 Task: Add a stop at the Rose Center while en route to the American Museum of Natural History.
Action: Key pressed <Key.caps_lock>E<Key.caps_lock>mpire<Key.space>
Screenshot: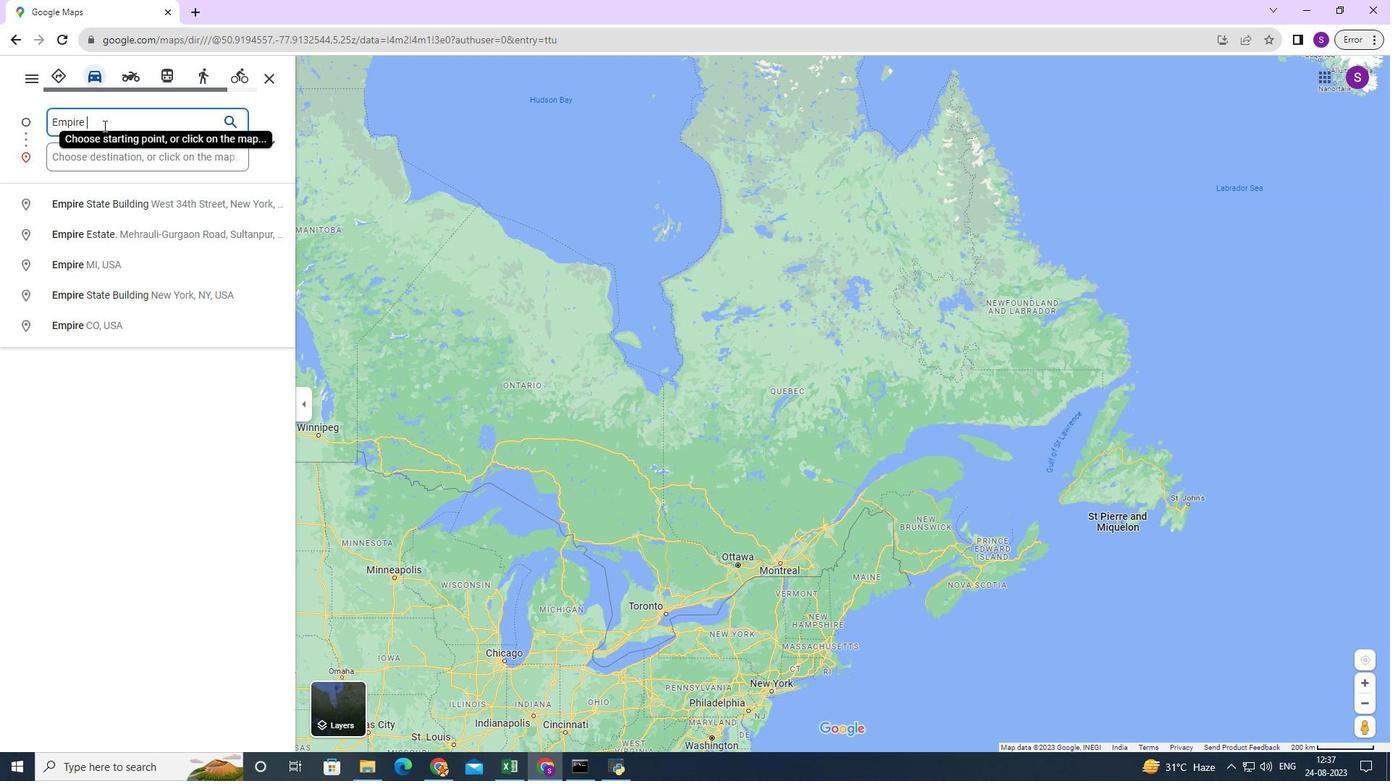 
Action: Mouse moved to (137, 204)
Screenshot: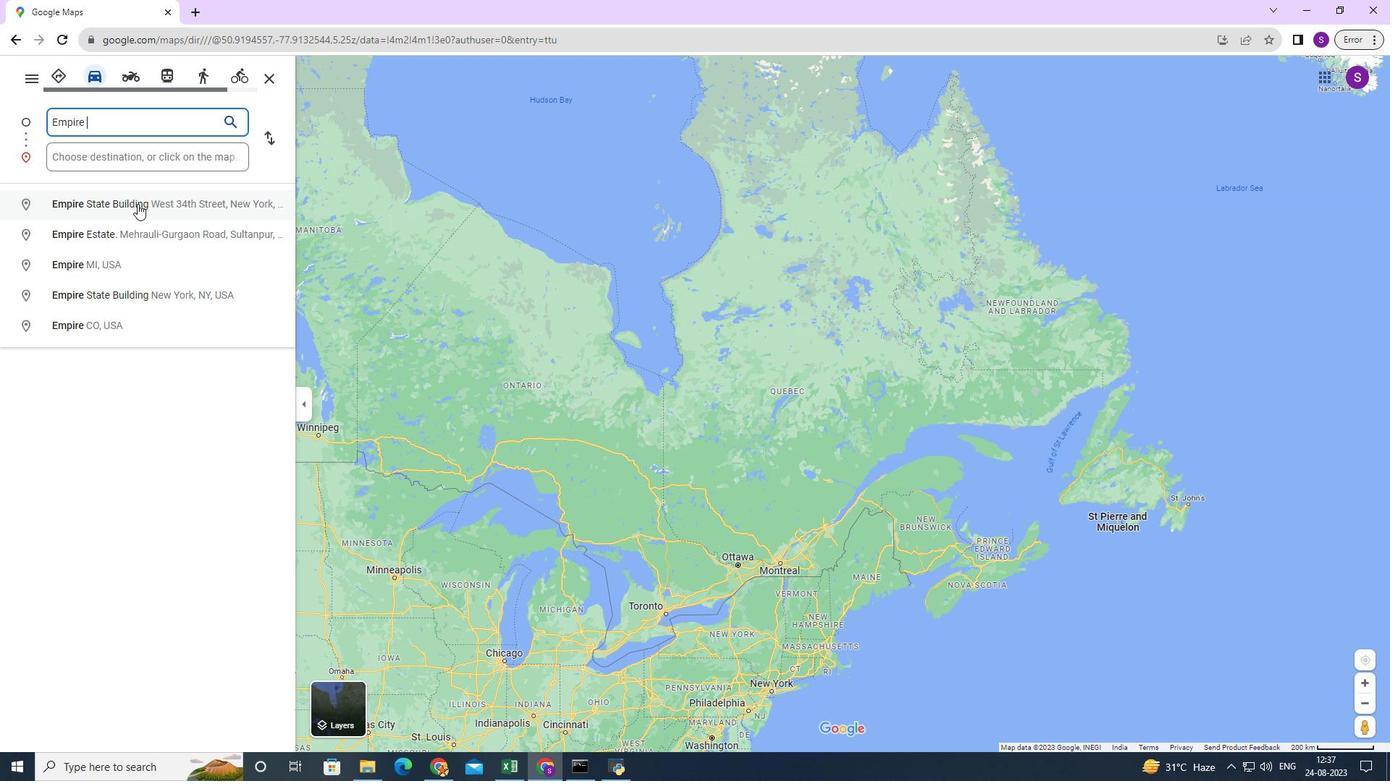 
Action: Mouse pressed left at (137, 204)
Screenshot: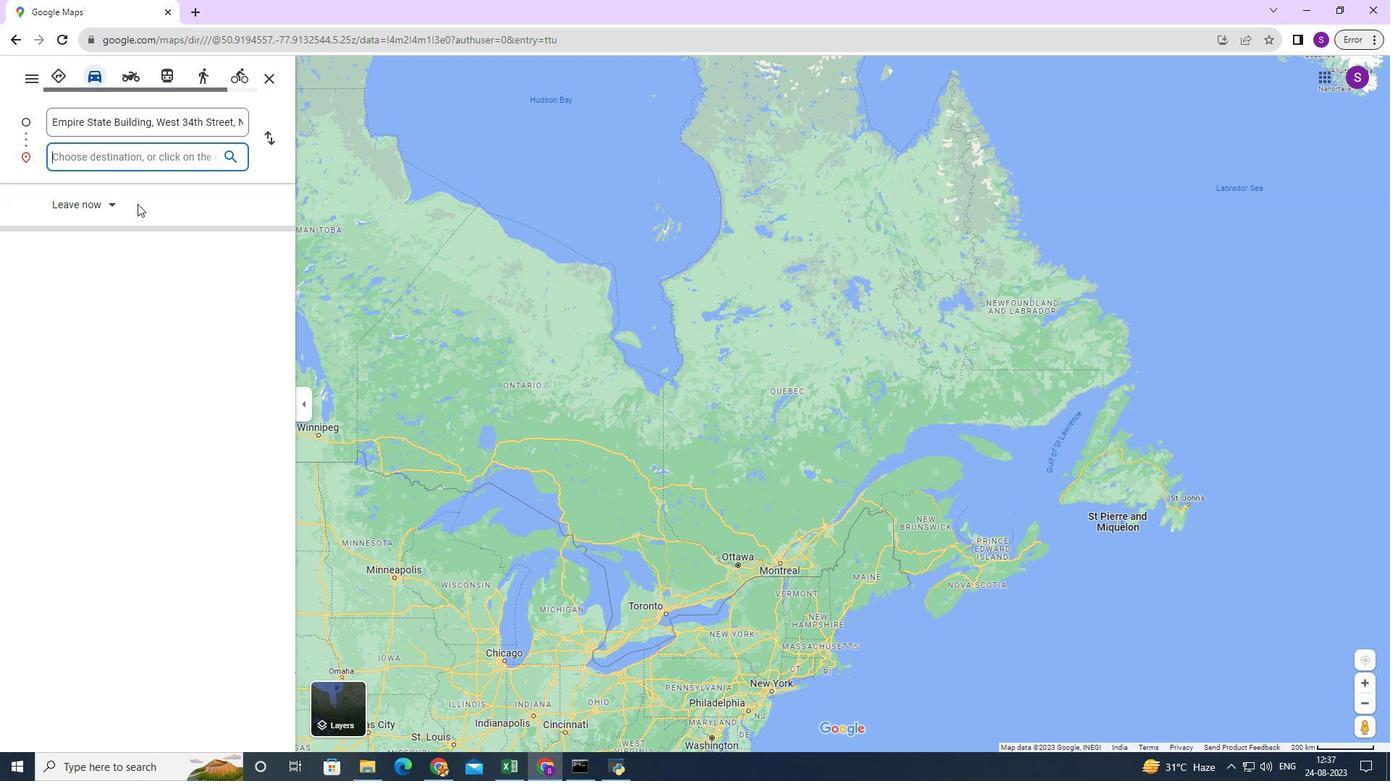 
Action: Mouse moved to (99, 155)
Screenshot: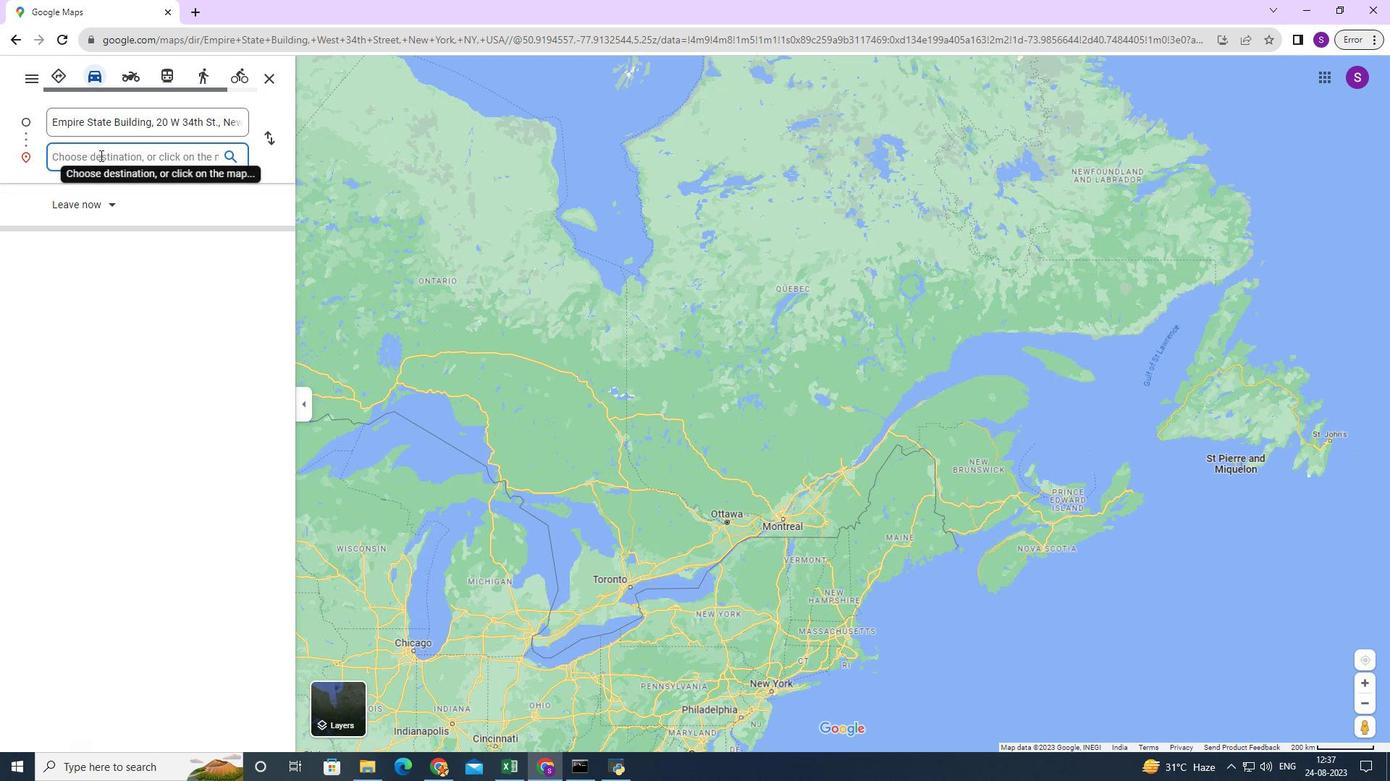 
Action: Mouse pressed left at (99, 155)
Screenshot: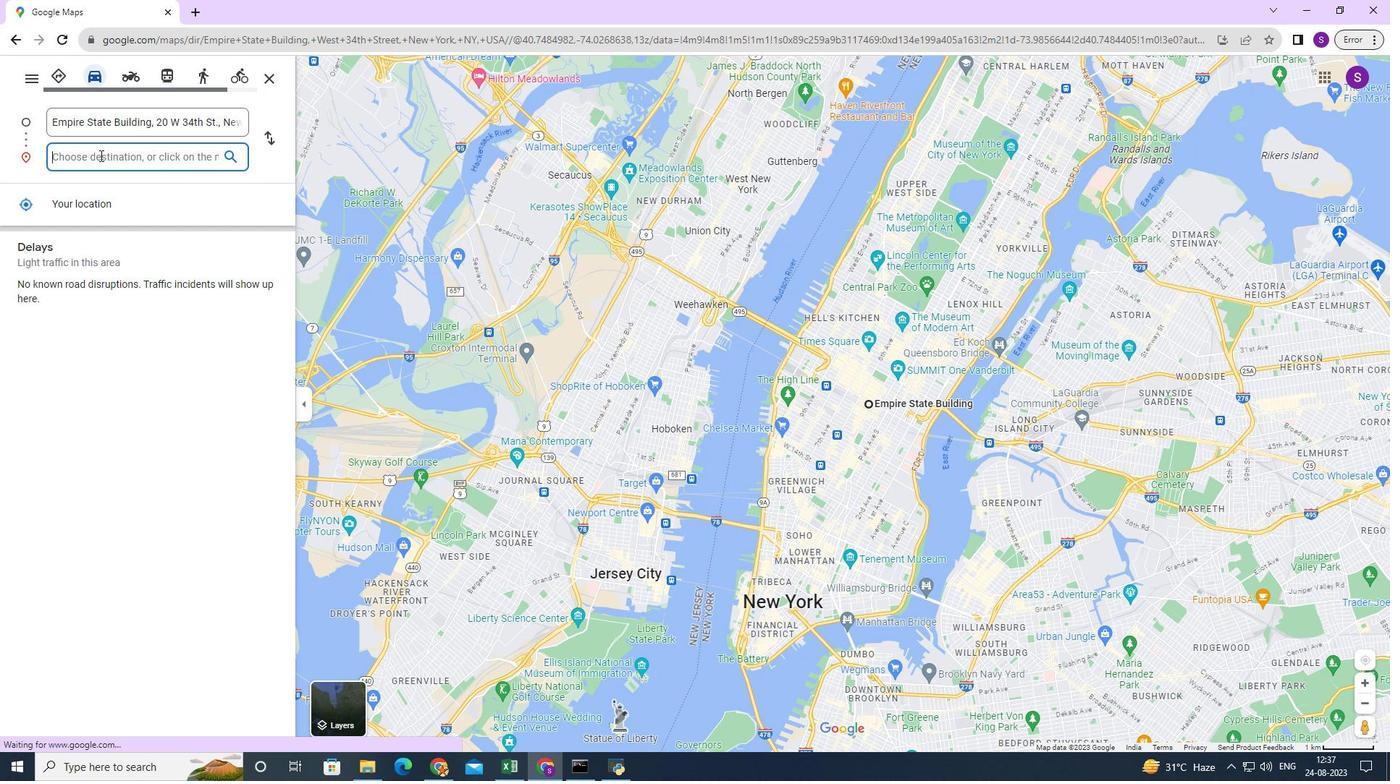 
Action: Mouse moved to (104, 153)
Screenshot: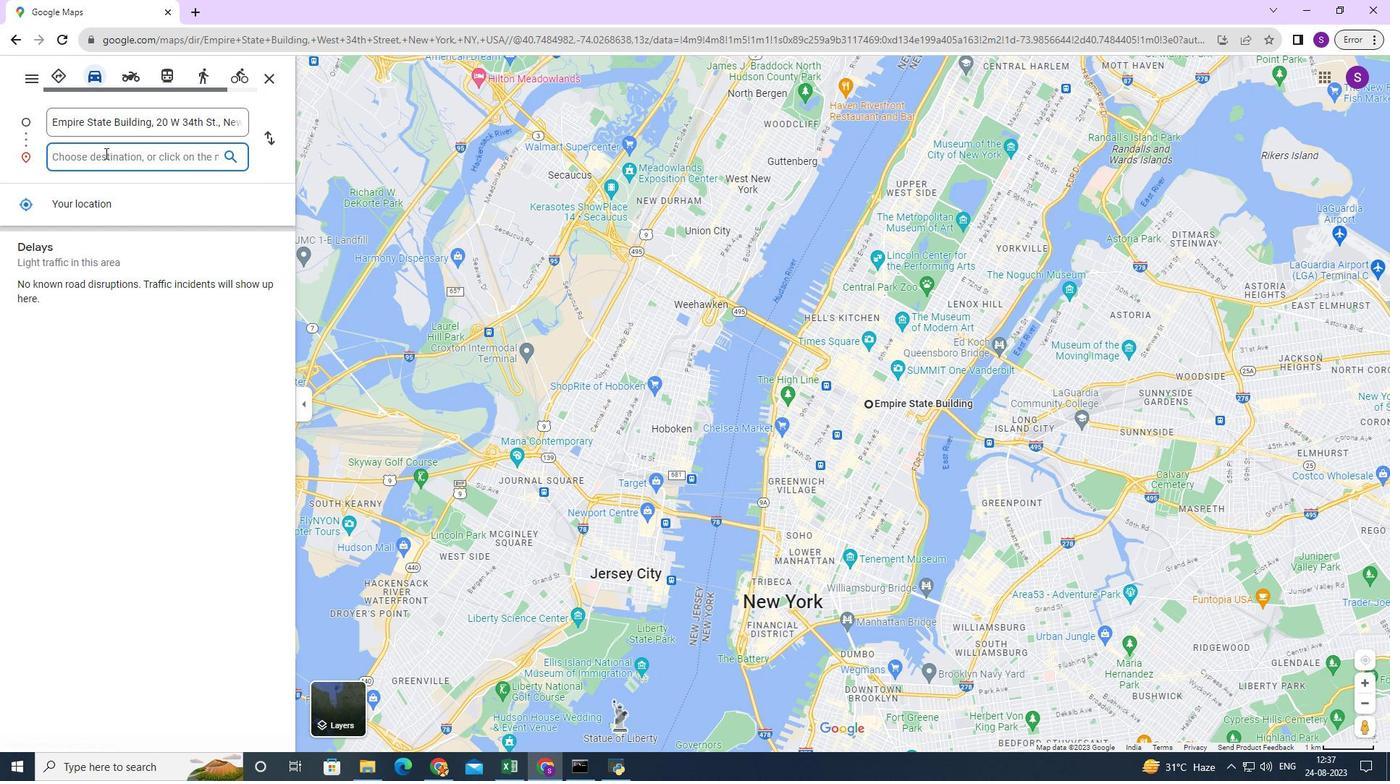 
Action: Key pressed <Key.caps_lock>R<Key.caps_lock>ose<Key.space><Key.caps_lock>C<Key.caps_lock>enter
Screenshot: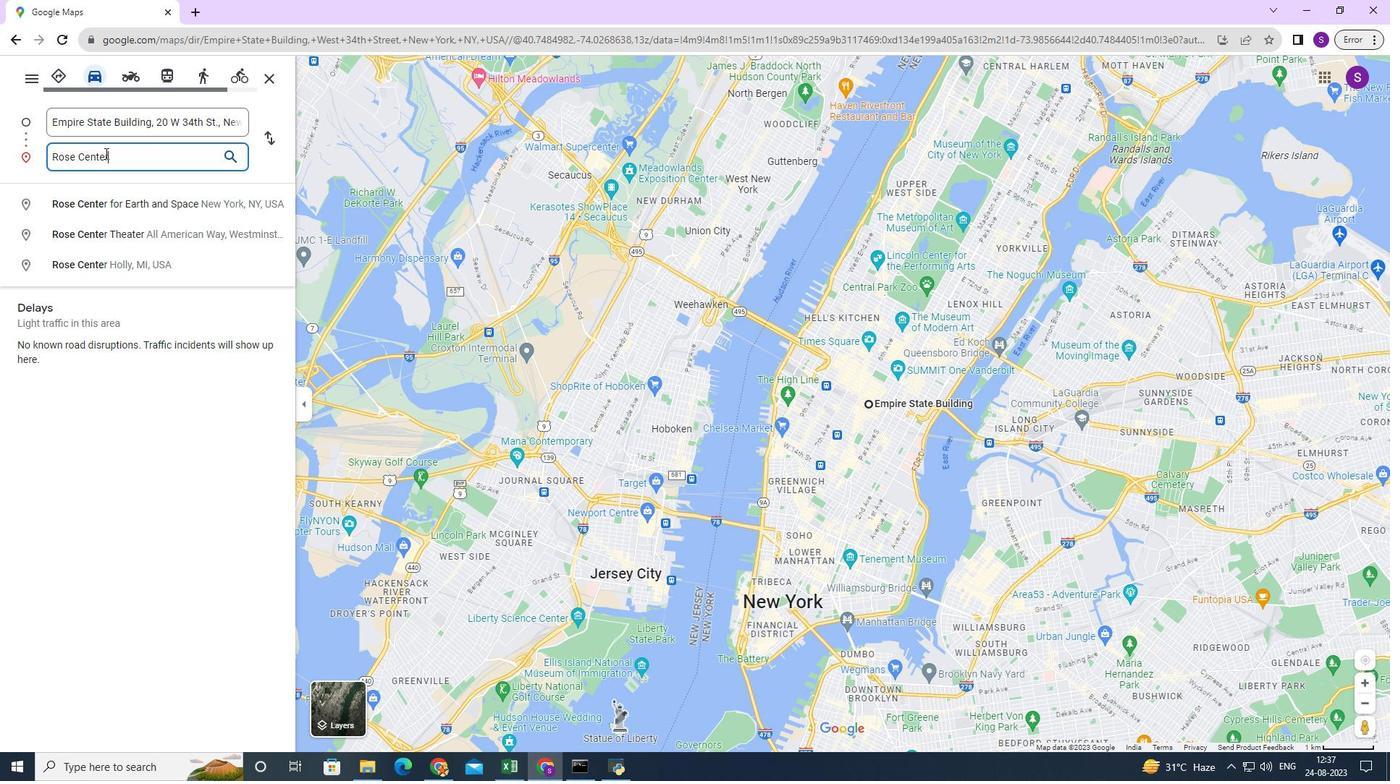 
Action: Mouse moved to (149, 202)
Screenshot: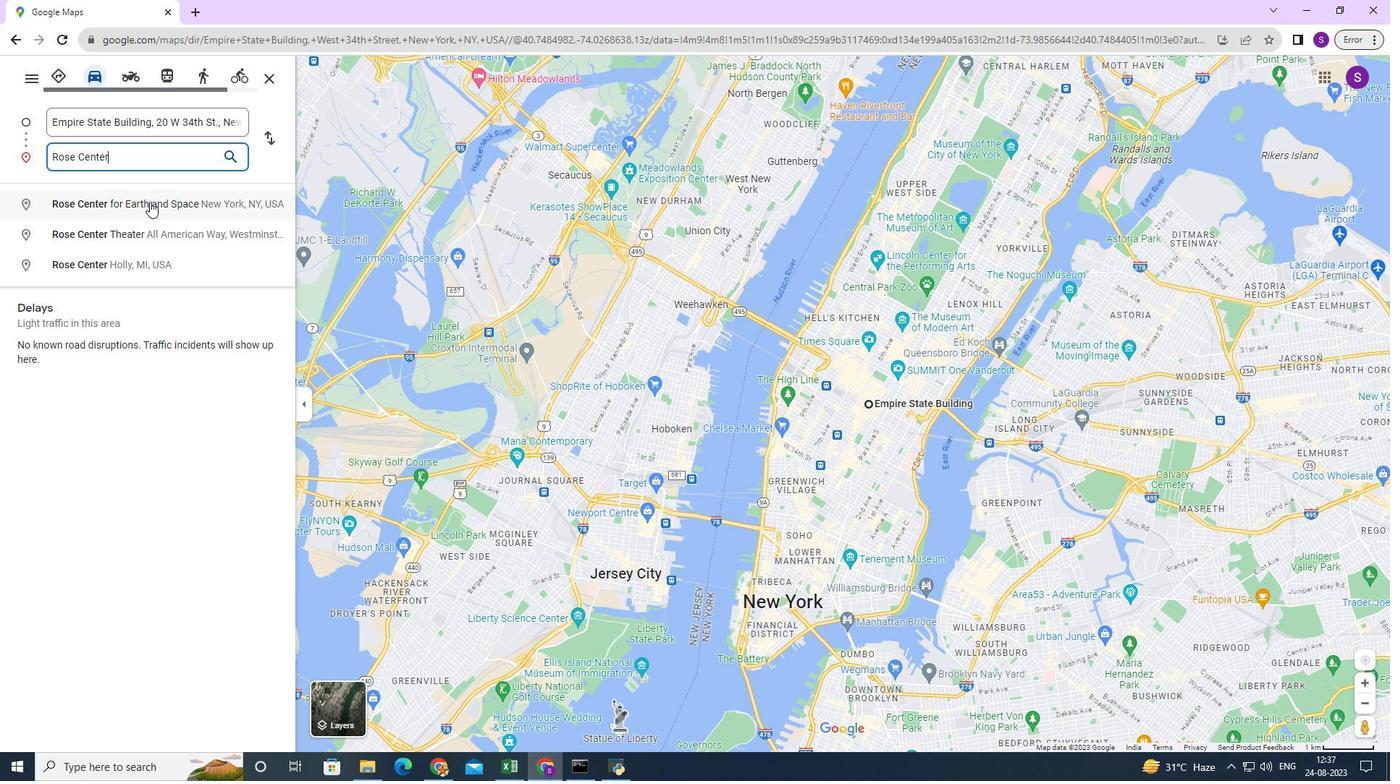 
Action: Mouse pressed left at (149, 202)
Screenshot: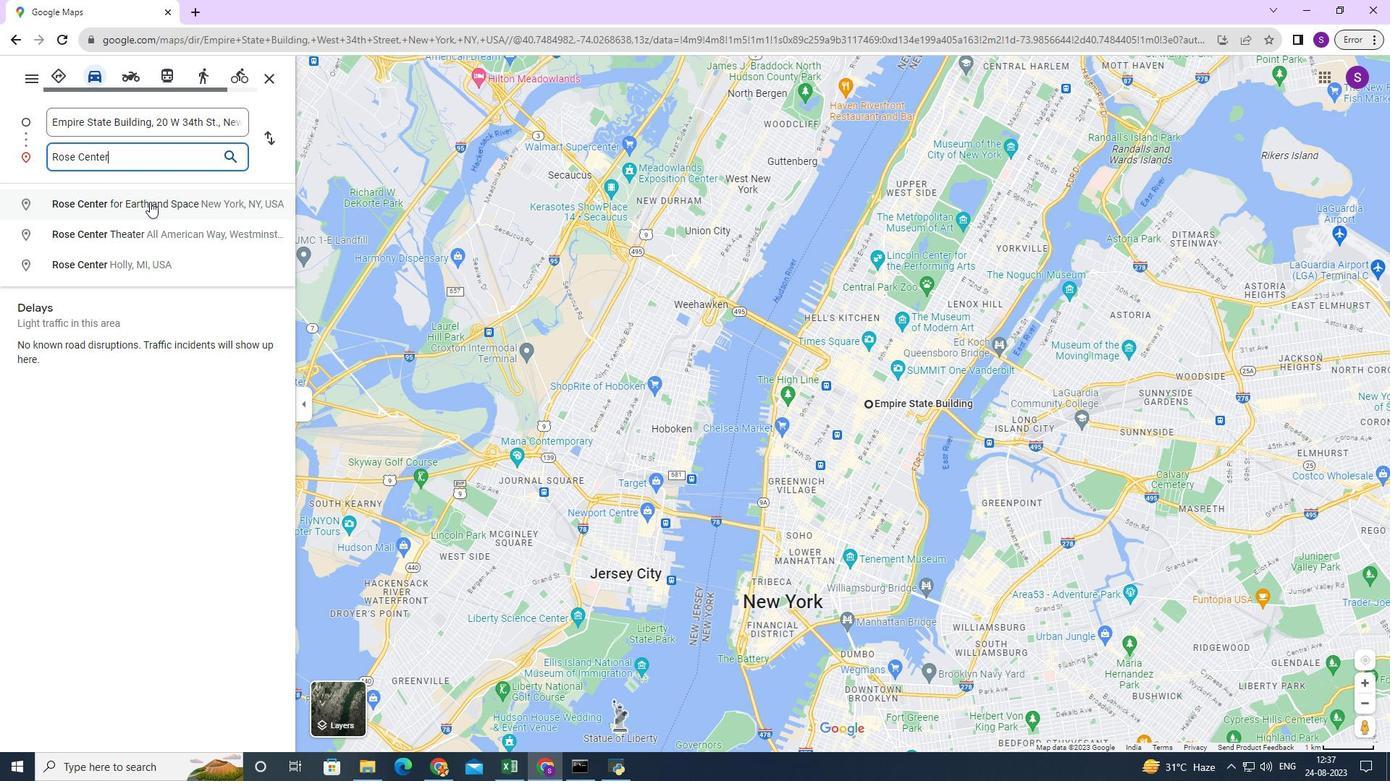
Action: Mouse moved to (183, 157)
Screenshot: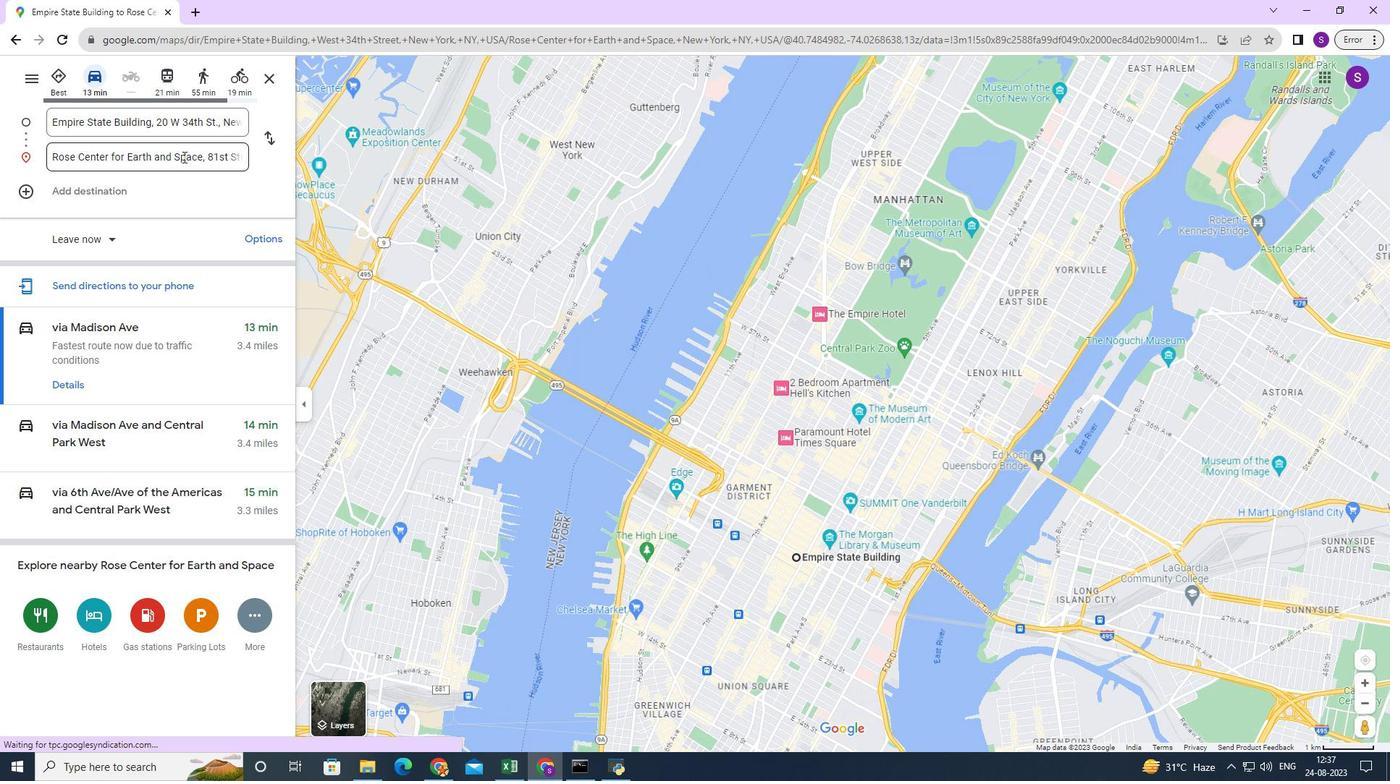 
Action: Mouse pressed left at (183, 157)
Screenshot: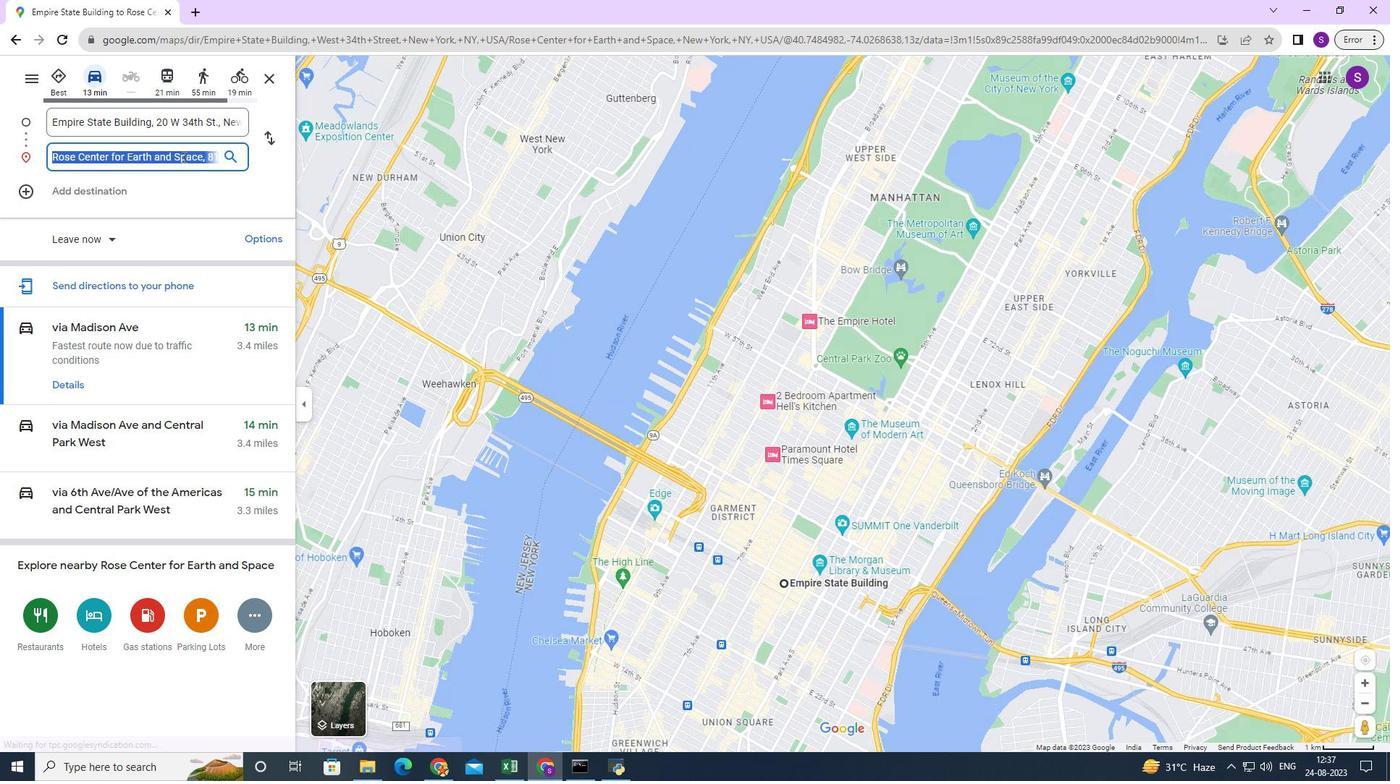 
Action: Mouse moved to (190, 152)
Screenshot: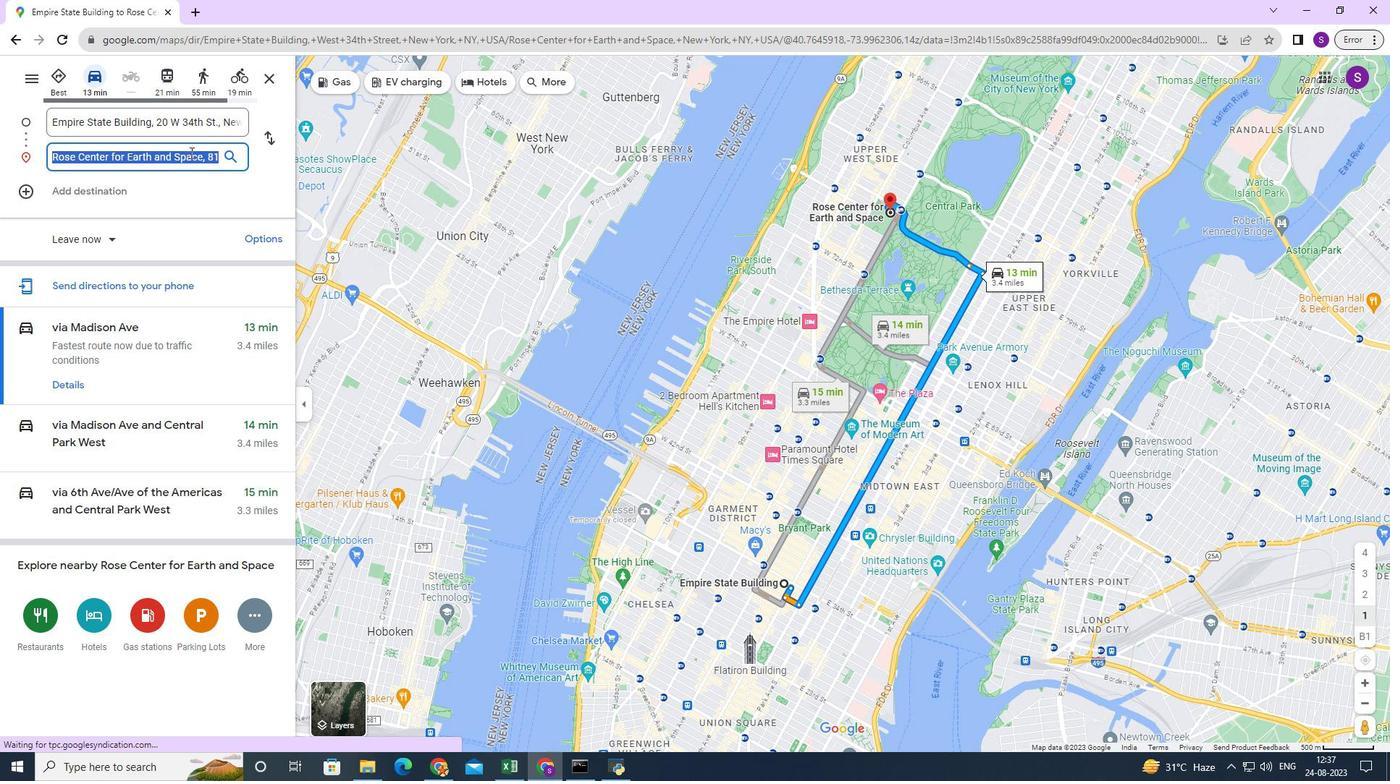 
Action: Key pressed <Key.caps_lock>R<Key.caps_lock>ose<Key.space><Key.caps_lock>C<Key.caps_lock>enter
Screenshot: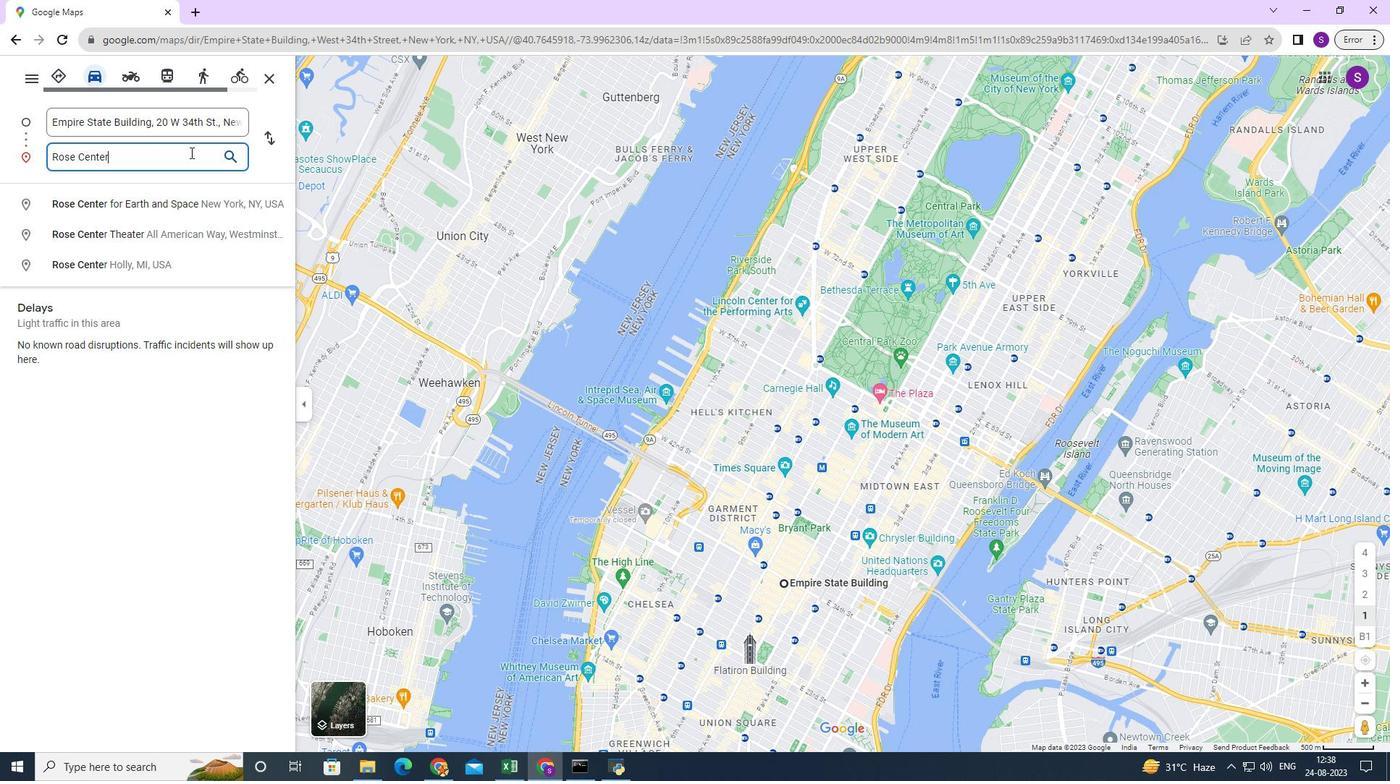 
Action: Mouse moved to (154, 264)
Screenshot: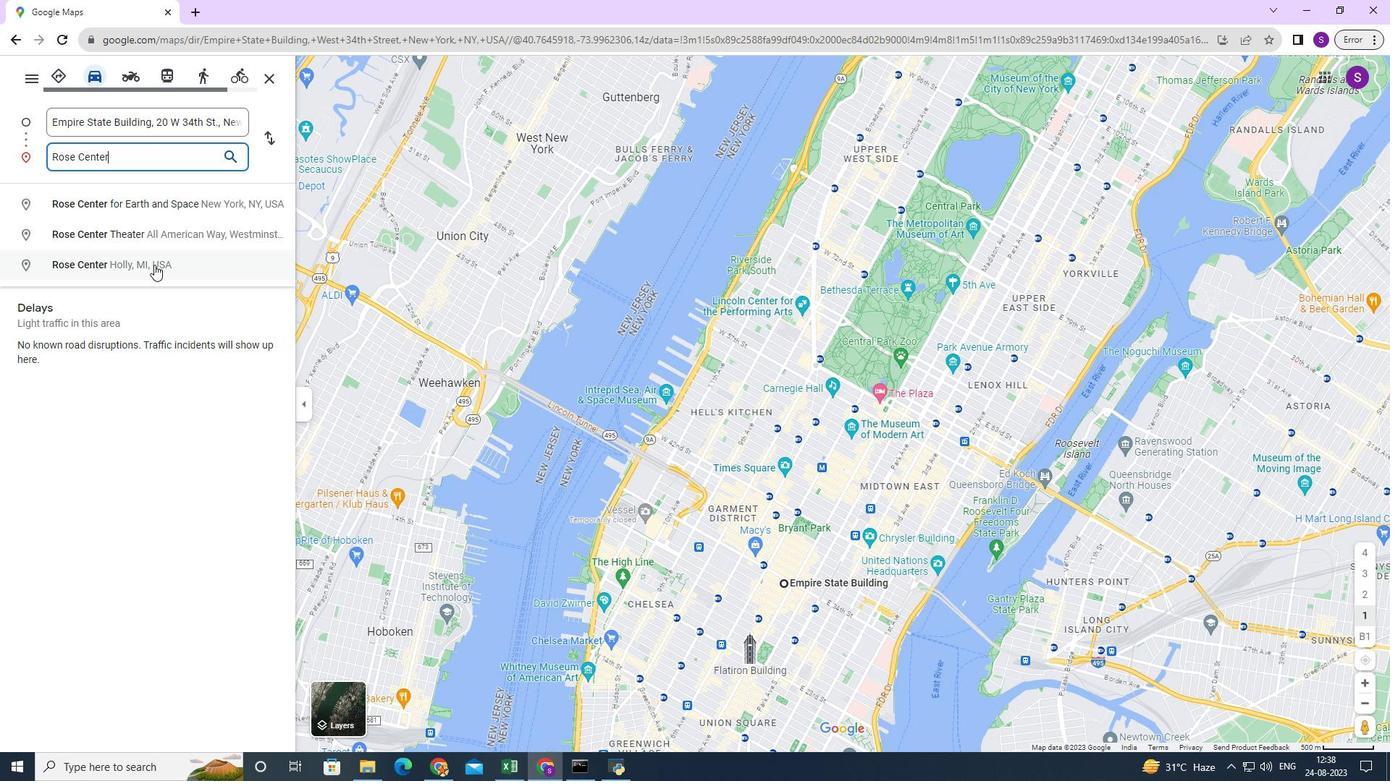 
Action: Mouse pressed left at (154, 264)
Screenshot: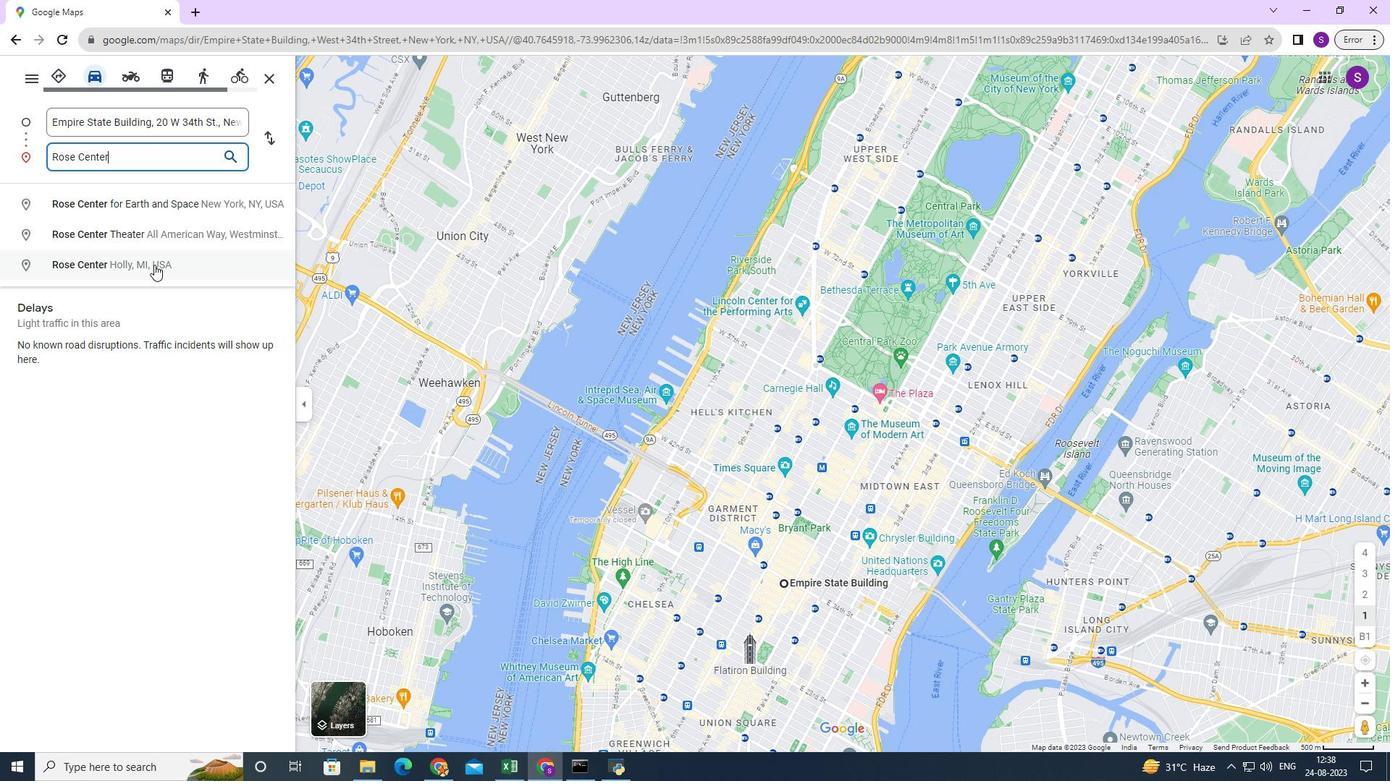 
Action: Mouse moved to (102, 185)
Screenshot: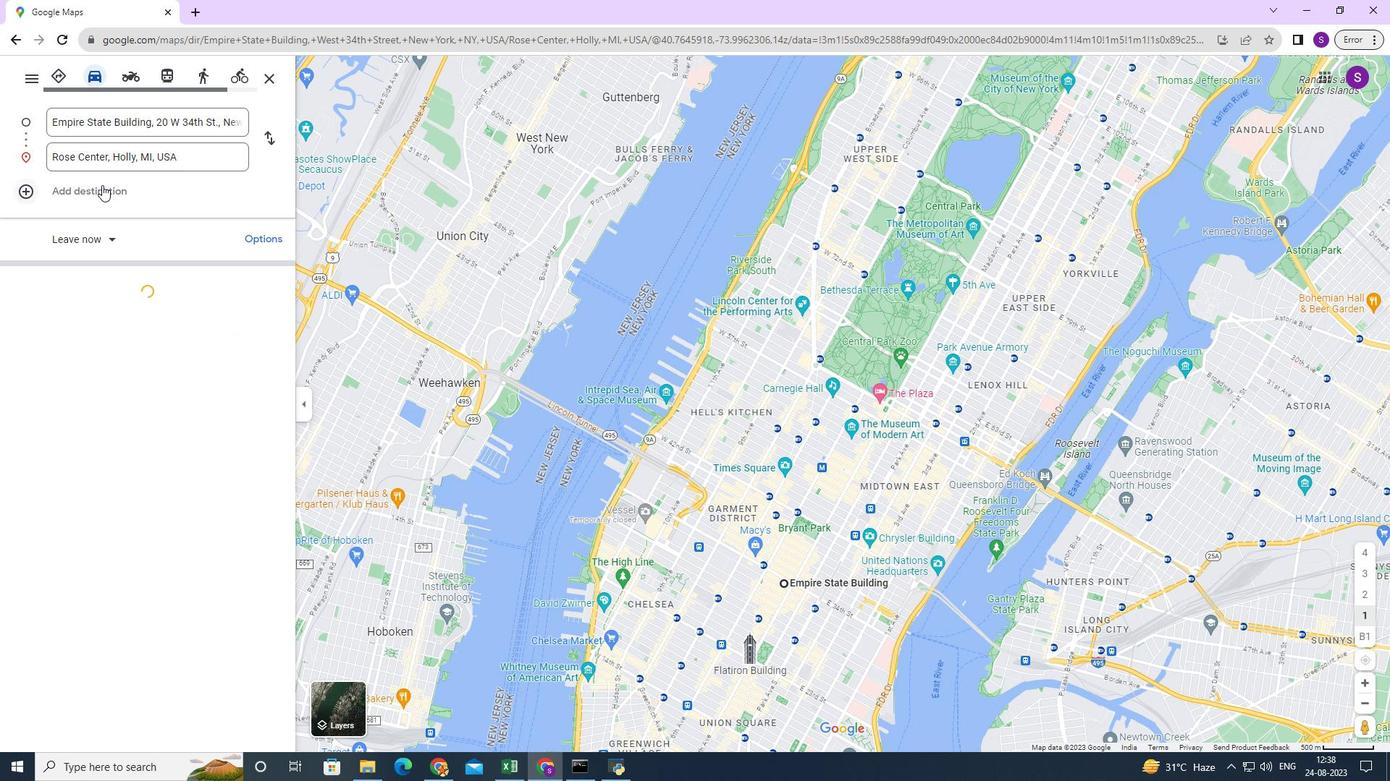 
Action: Mouse pressed left at (102, 185)
Screenshot: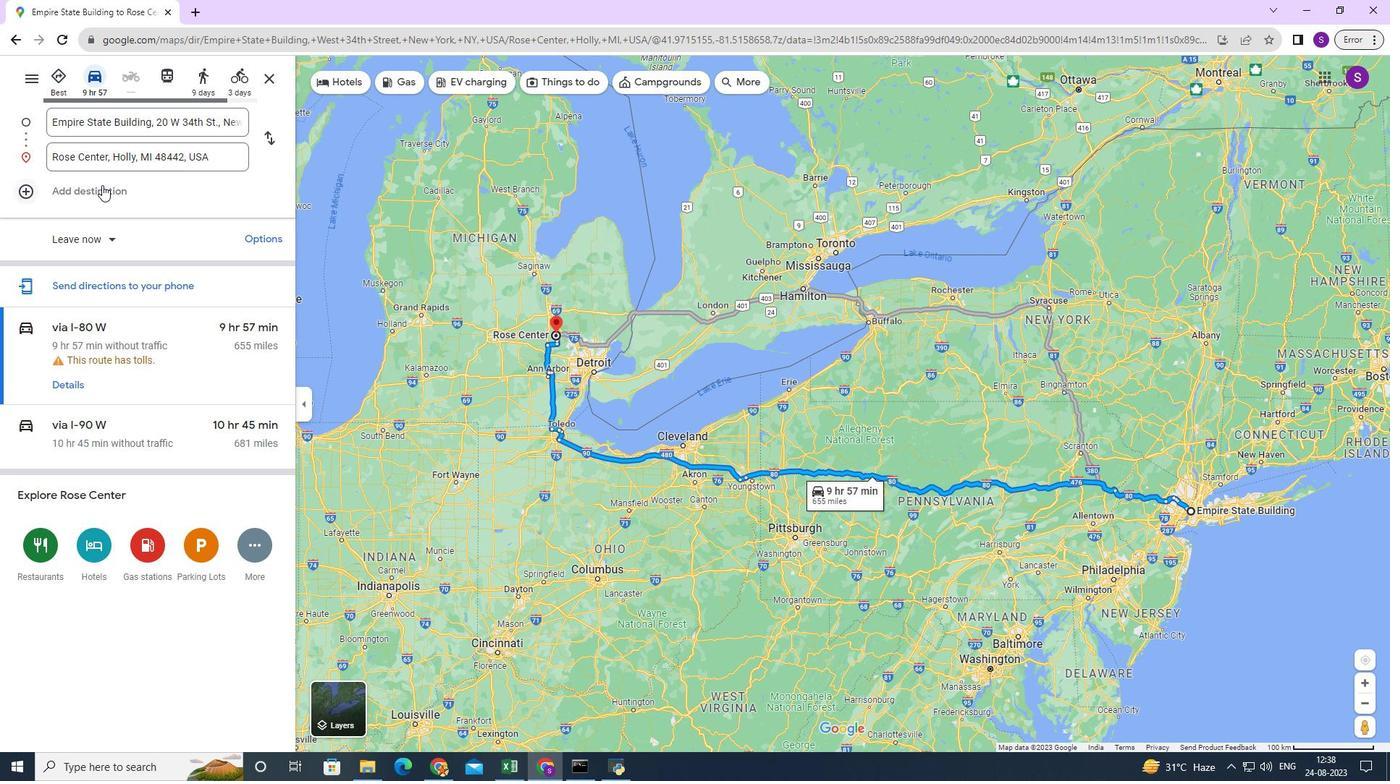 
Action: Mouse moved to (97, 191)
Screenshot: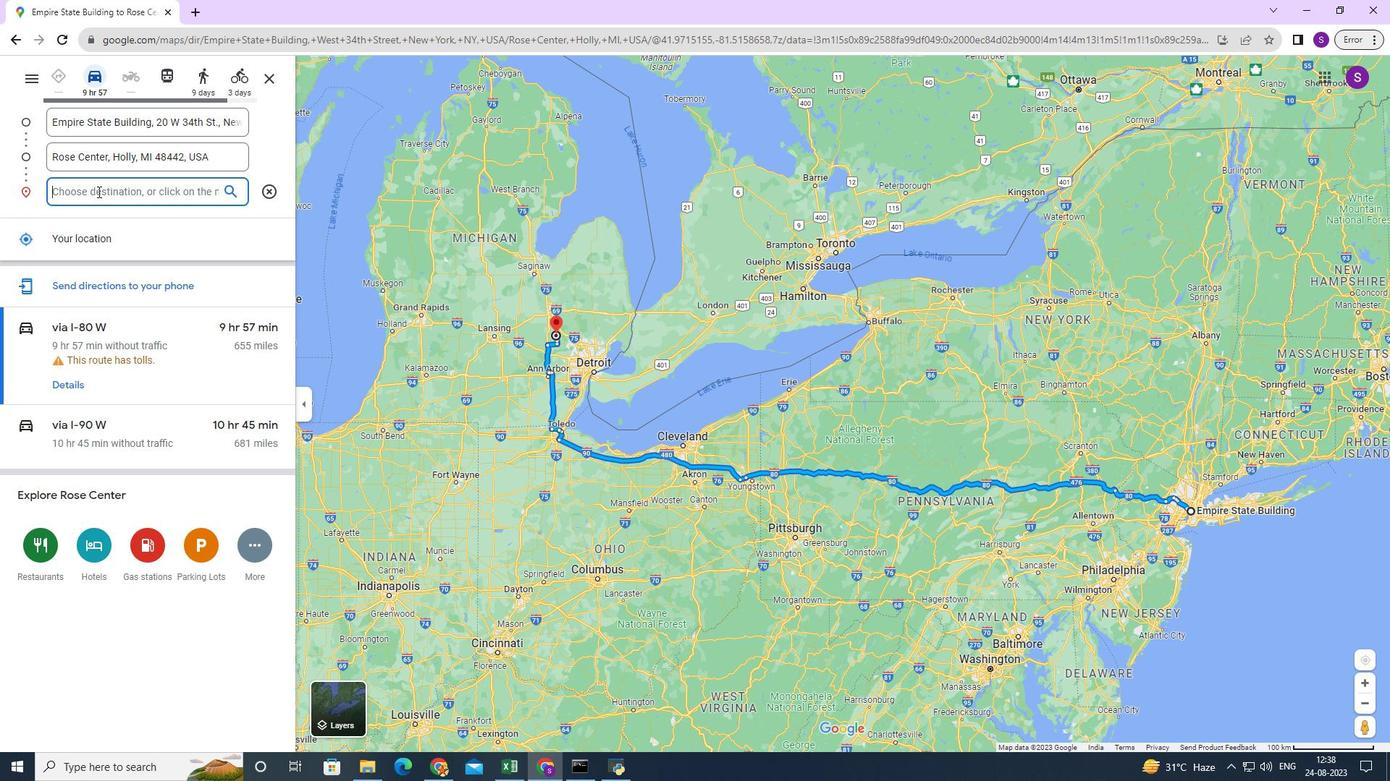 
Action: Key pressed american<Key.space>museum<Key.space>of<Key.space>natura
Screenshot: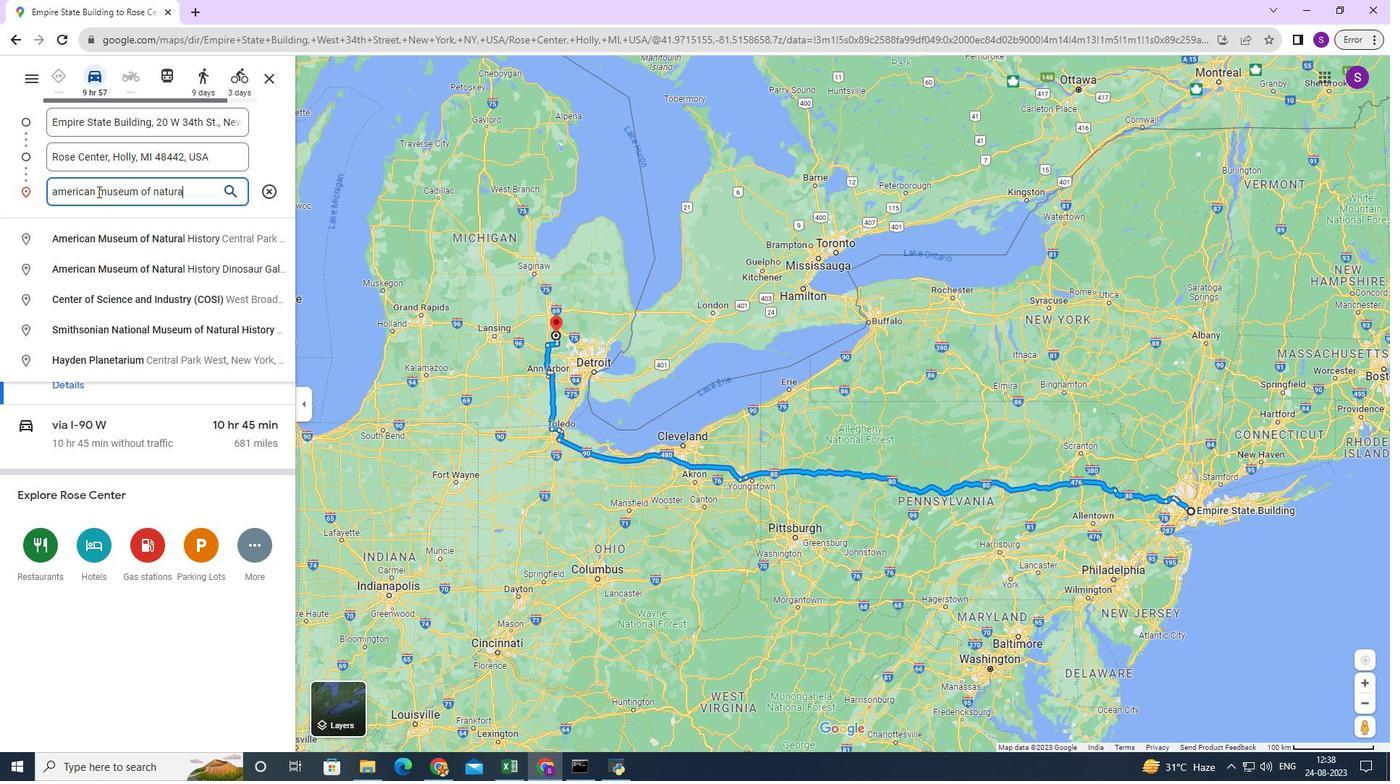 
Action: Mouse moved to (109, 246)
Screenshot: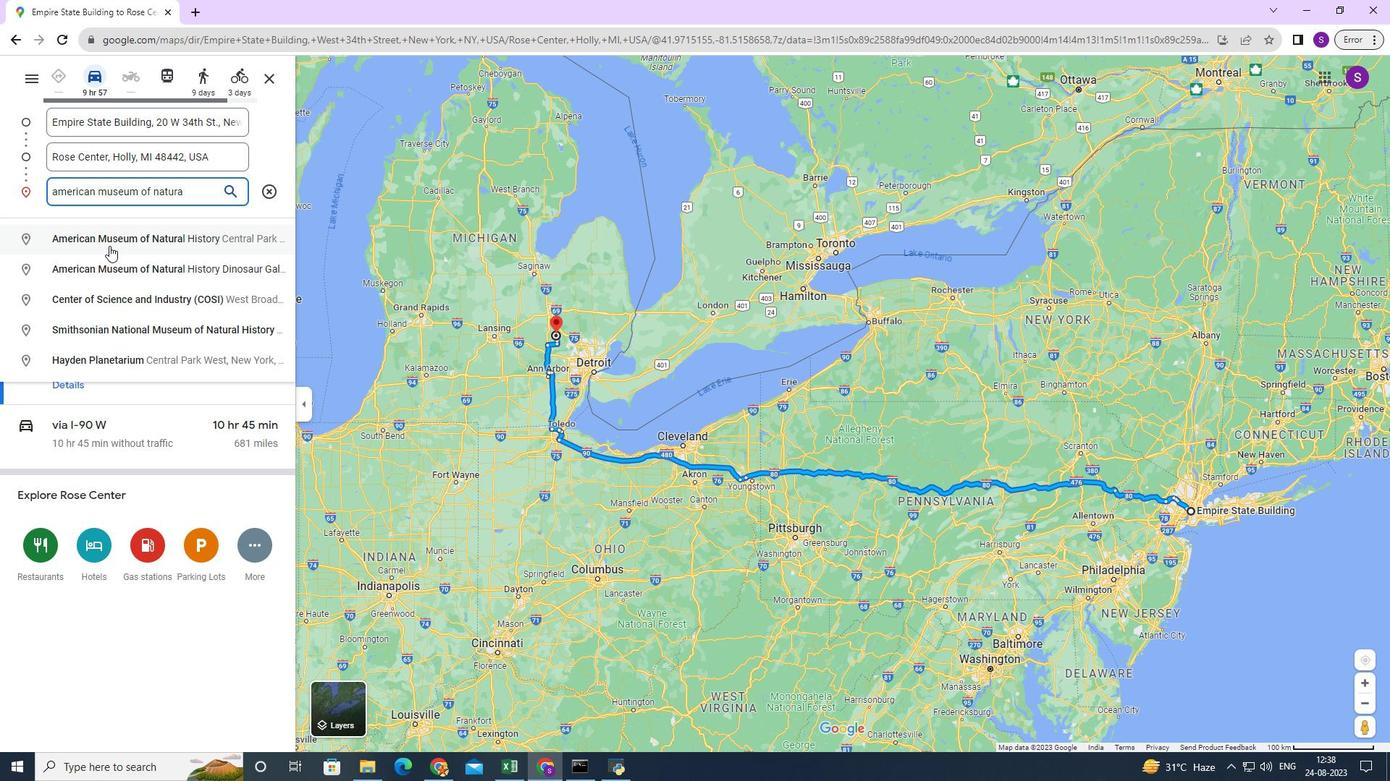 
Action: Mouse pressed left at (109, 246)
Screenshot: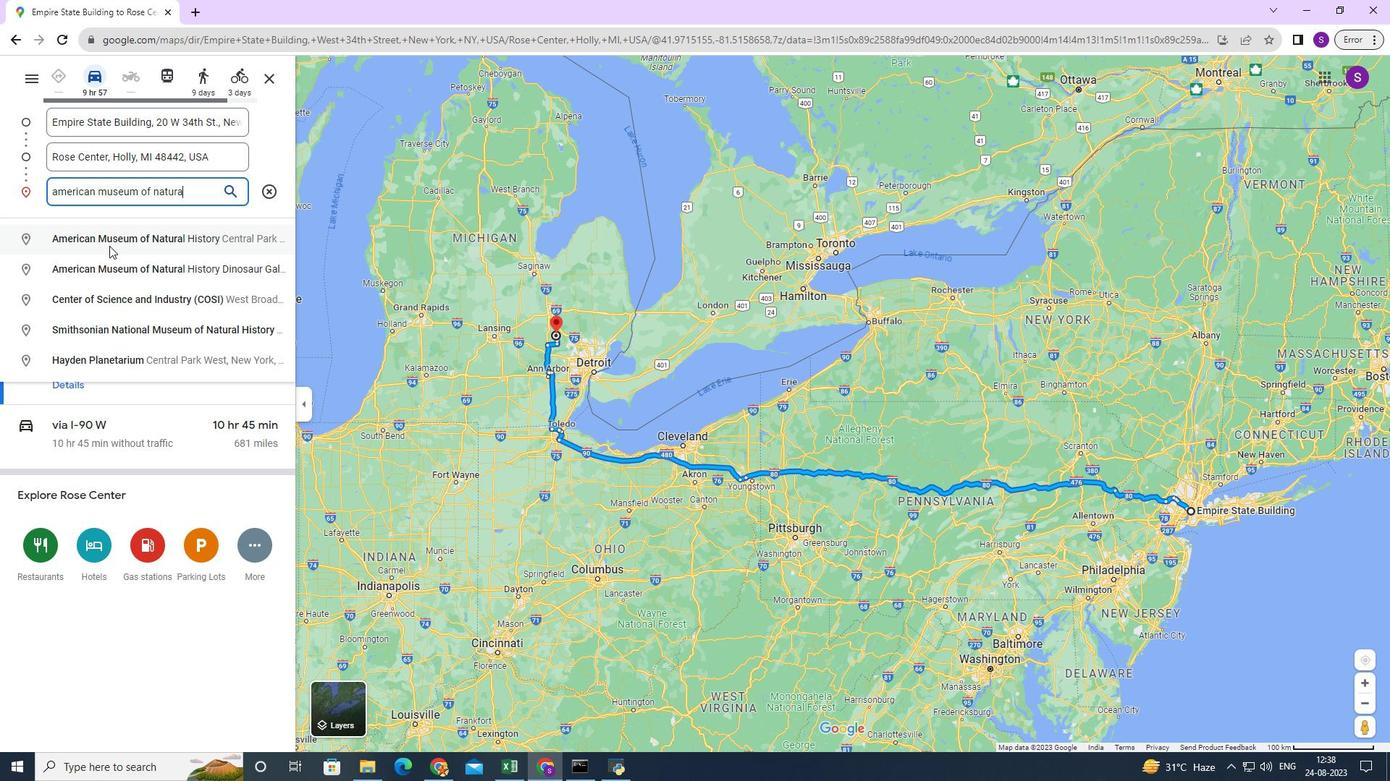 
Action: Mouse moved to (114, 243)
Screenshot: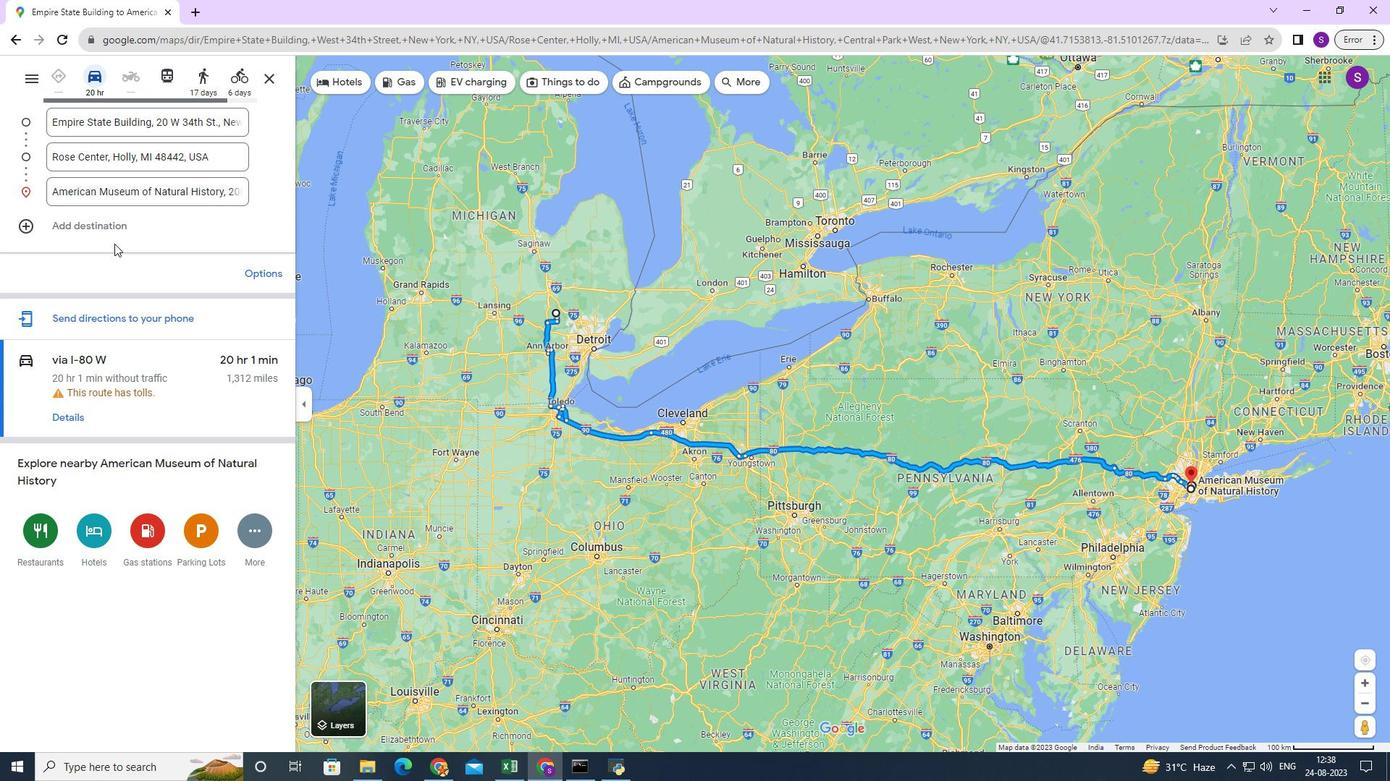 
